 Task: Add Attachment from "Attach a link" to Card Card0008 in Board Board0002 in Development in Trello
Action: Mouse moved to (649, 61)
Screenshot: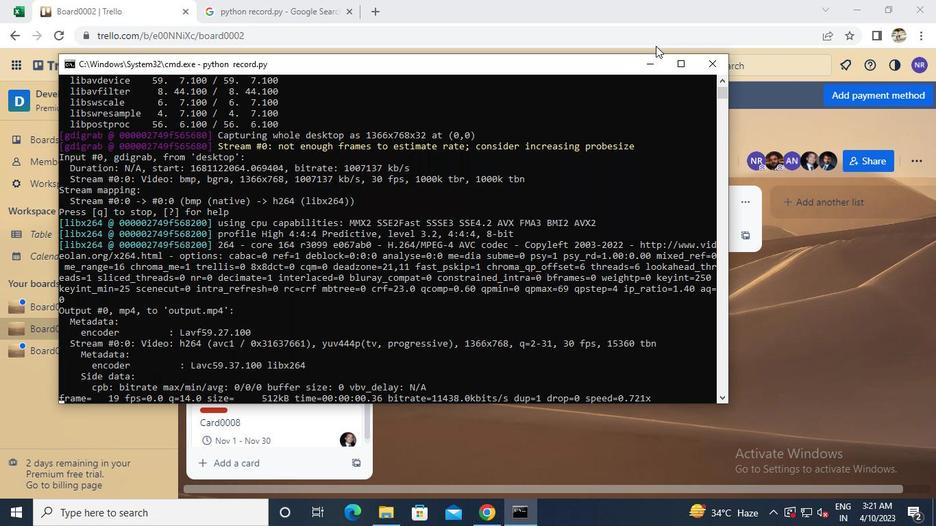 
Action: Mouse pressed left at (649, 61)
Screenshot: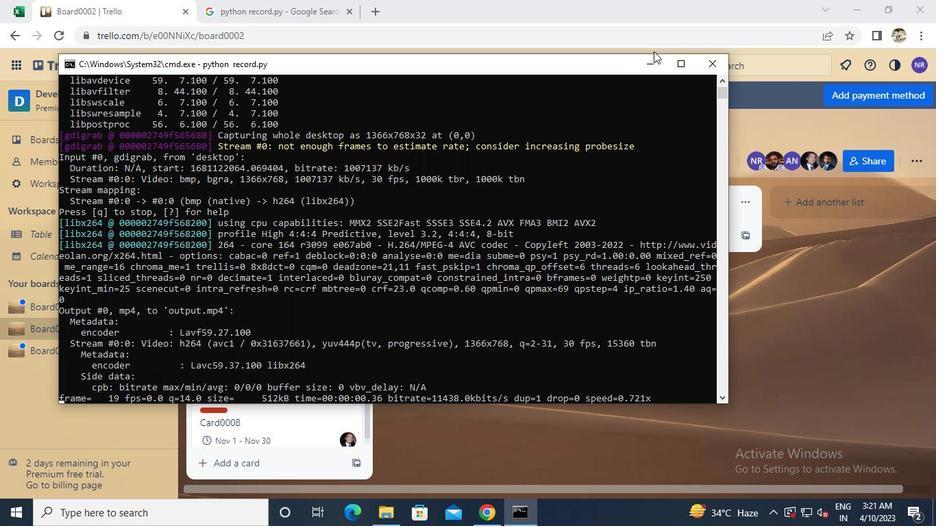 
Action: Mouse moved to (296, 414)
Screenshot: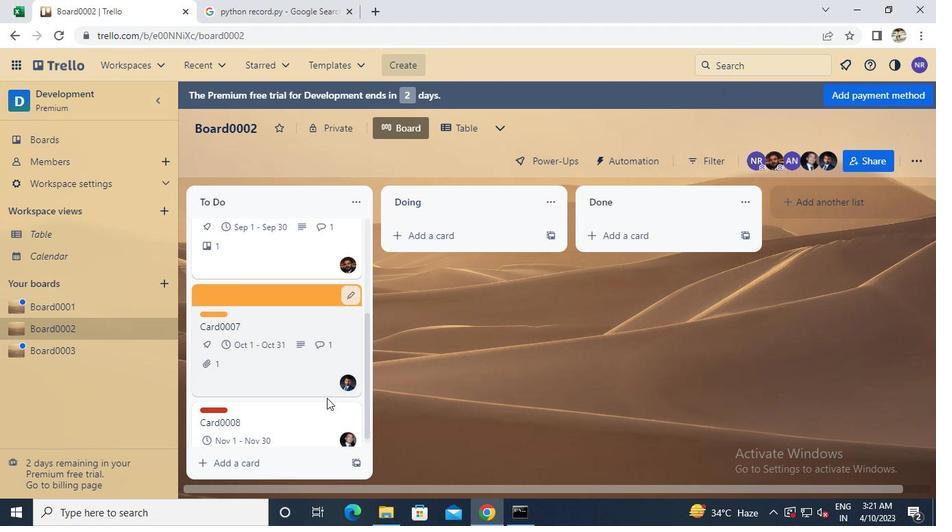 
Action: Mouse pressed left at (296, 414)
Screenshot: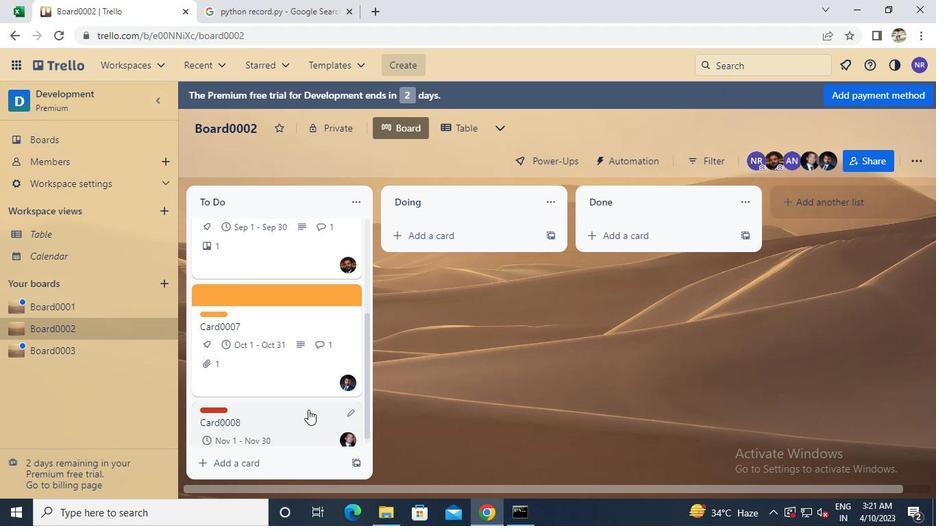 
Action: Mouse moved to (620, 328)
Screenshot: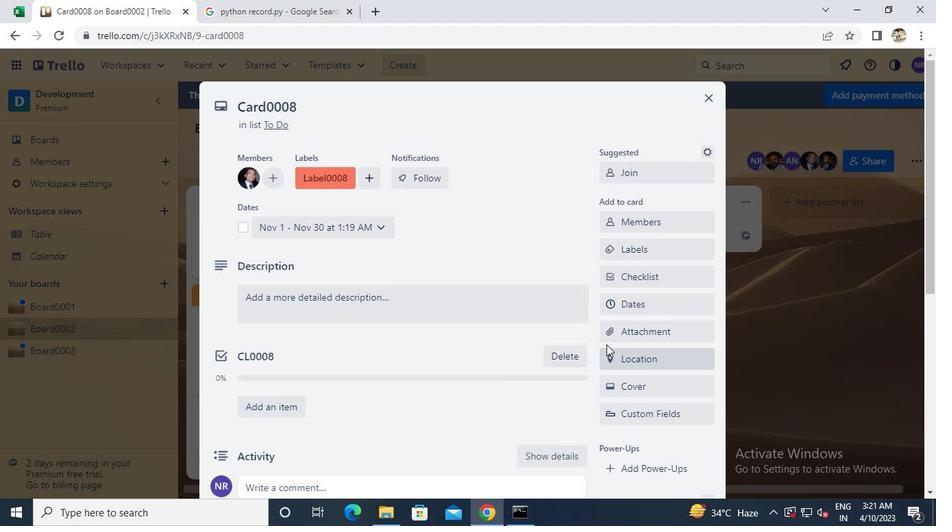 
Action: Mouse pressed left at (620, 328)
Screenshot: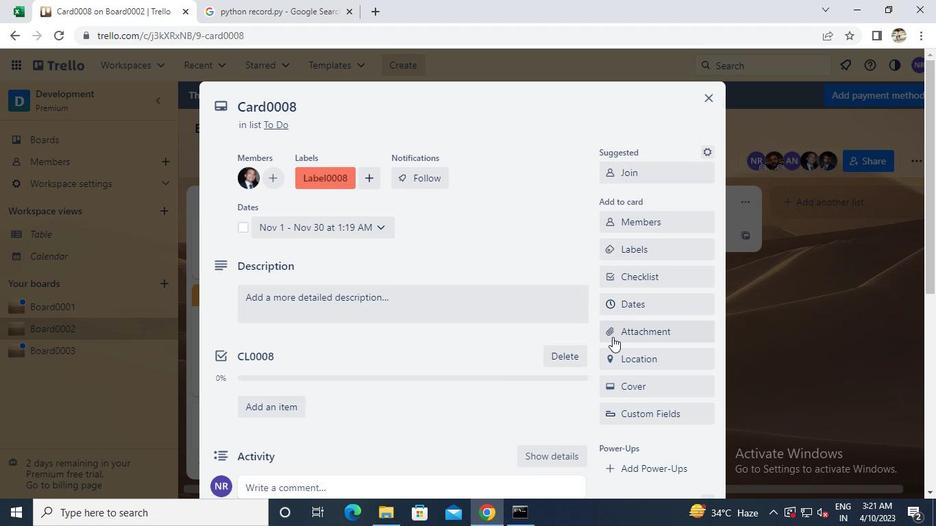 
Action: Mouse moved to (298, 19)
Screenshot: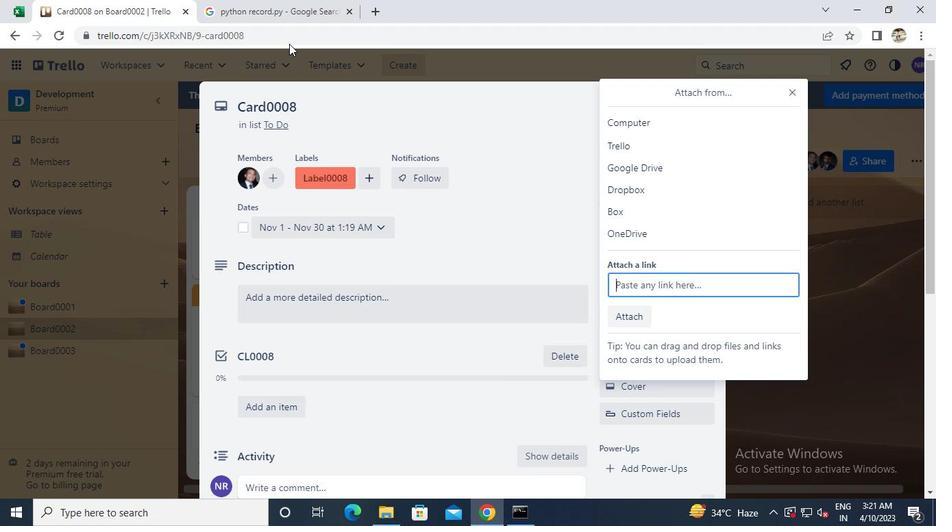 
Action: Mouse pressed left at (298, 19)
Screenshot: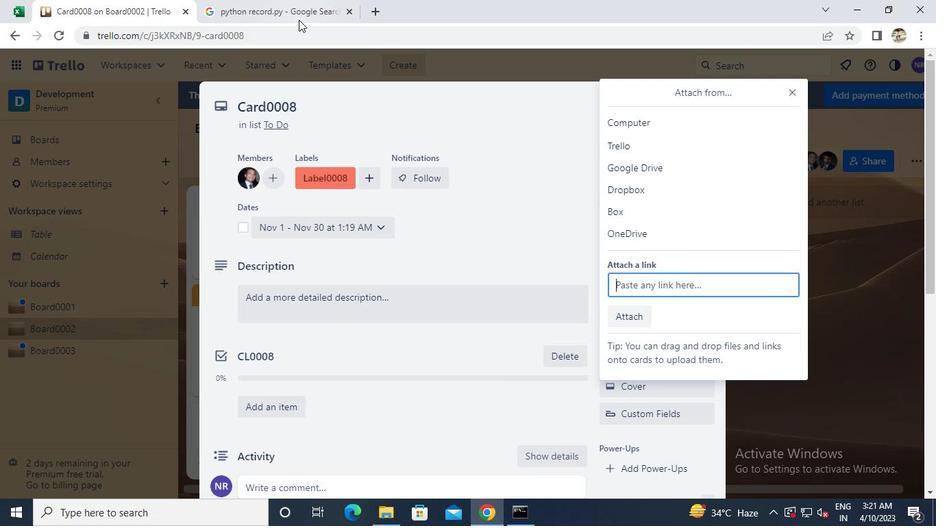 
Action: Mouse moved to (303, 35)
Screenshot: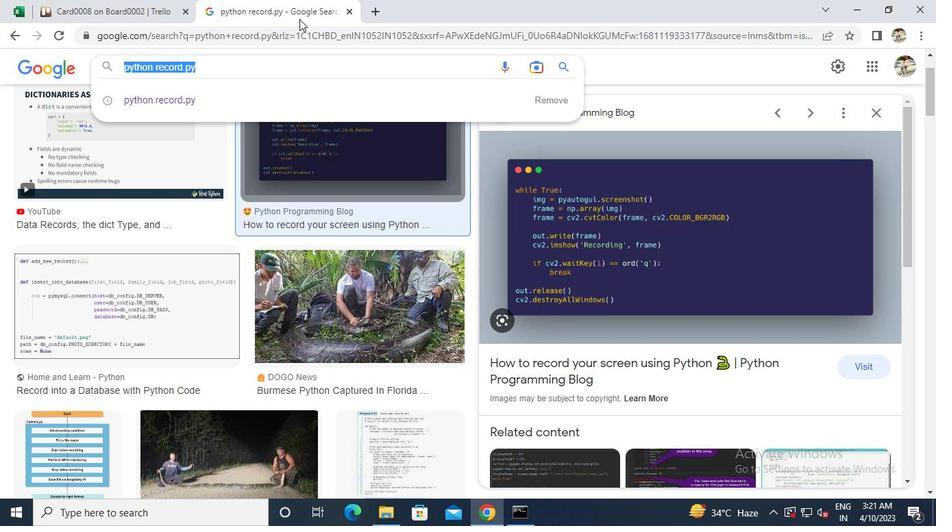 
Action: Mouse pressed left at (303, 35)
Screenshot: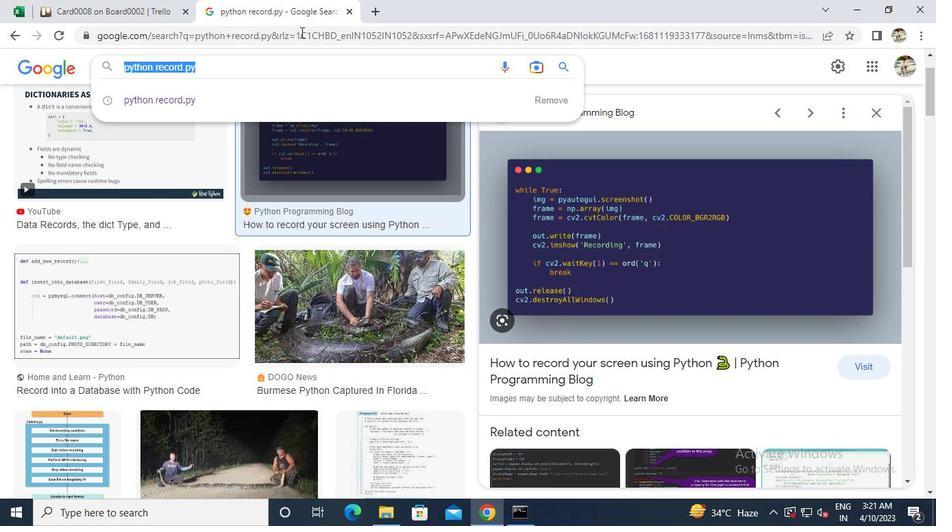 
Action: Keyboard Key.ctrl_l
Screenshot: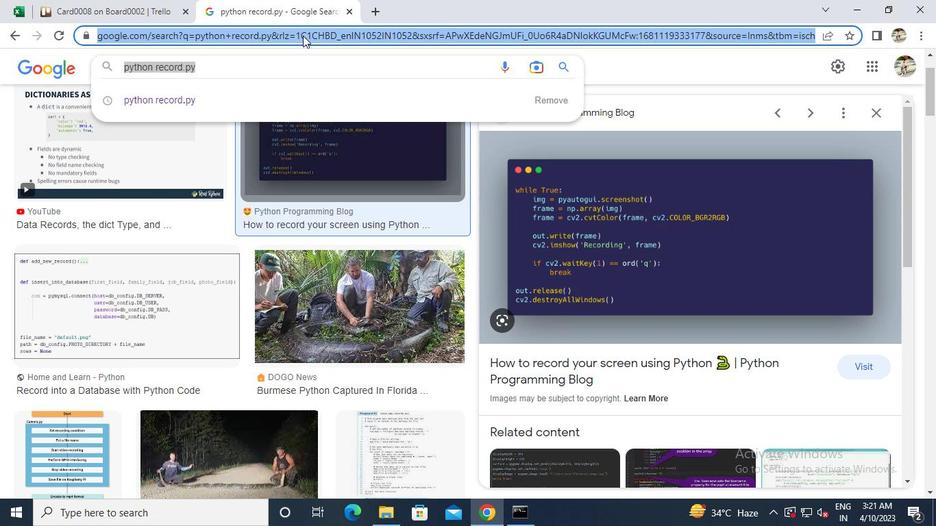 
Action: Keyboard Key.ctrl_l
Screenshot: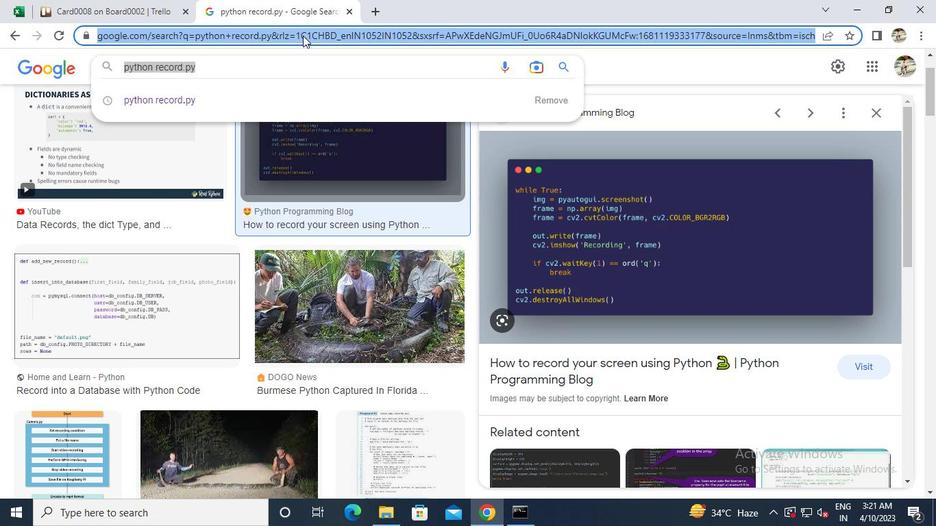 
Action: Keyboard Key.ctrl_l
Screenshot: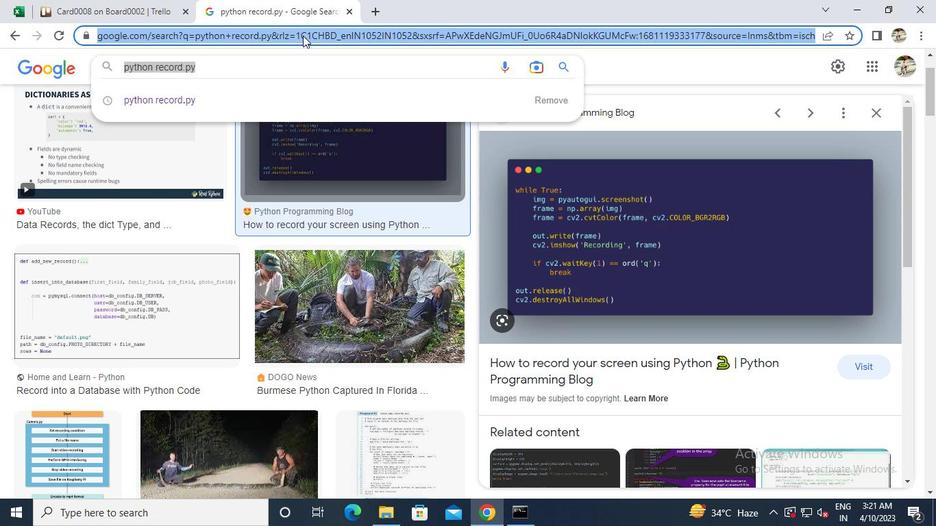 
Action: Keyboard Key.ctrl_l
Screenshot: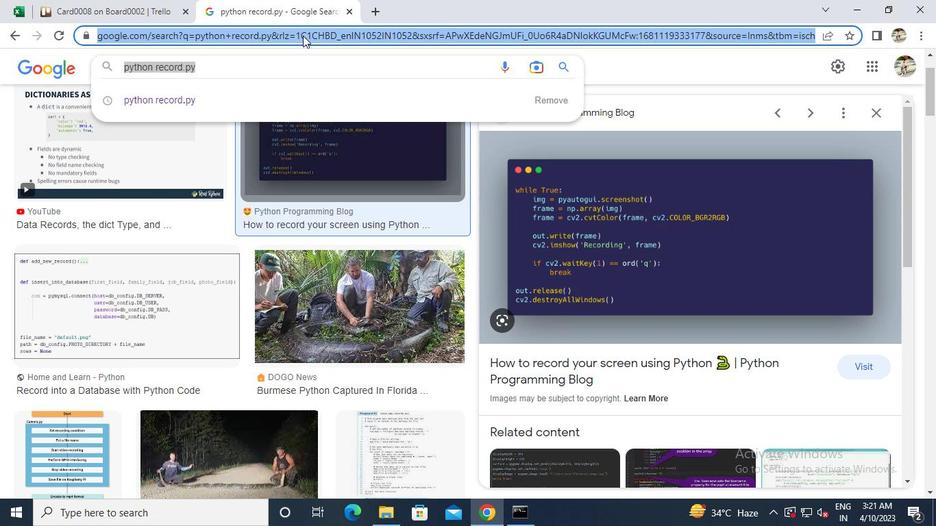 
Action: Keyboard \x03
Screenshot: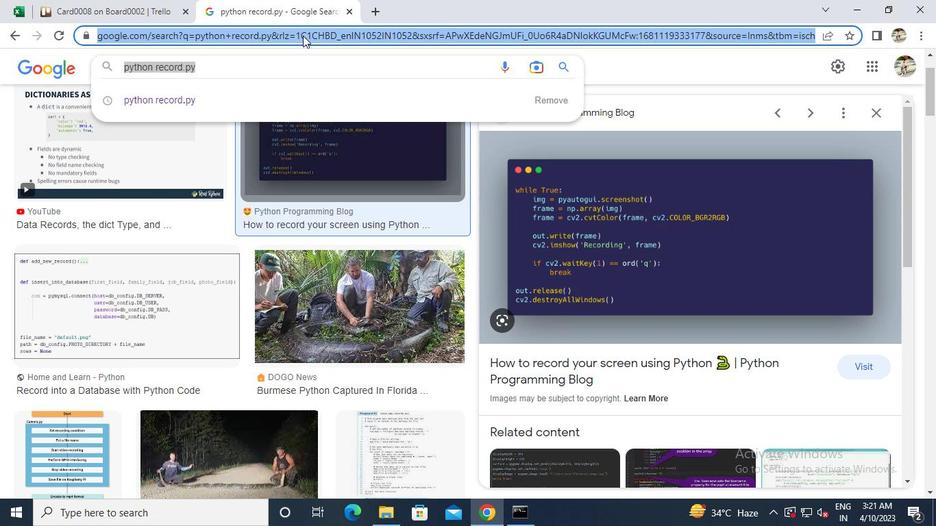 
Action: Mouse moved to (148, 10)
Screenshot: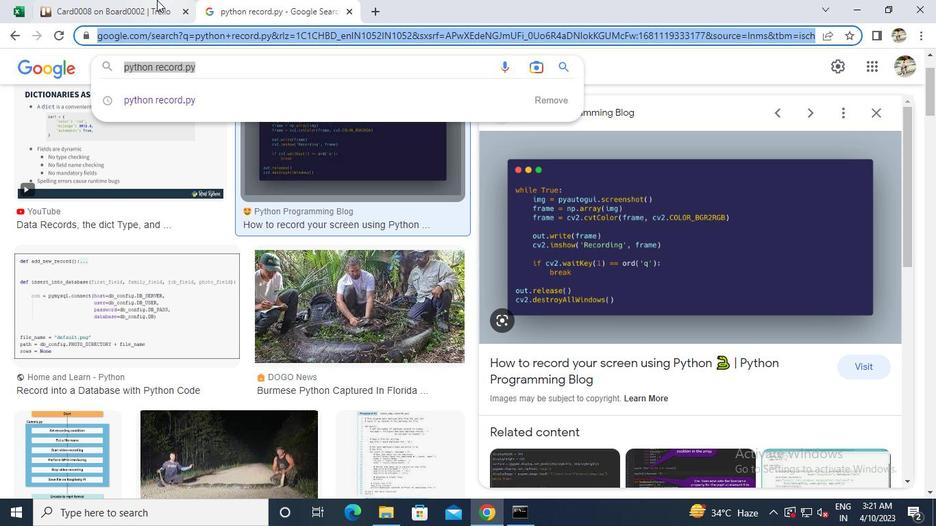 
Action: Mouse pressed left at (148, 10)
Screenshot: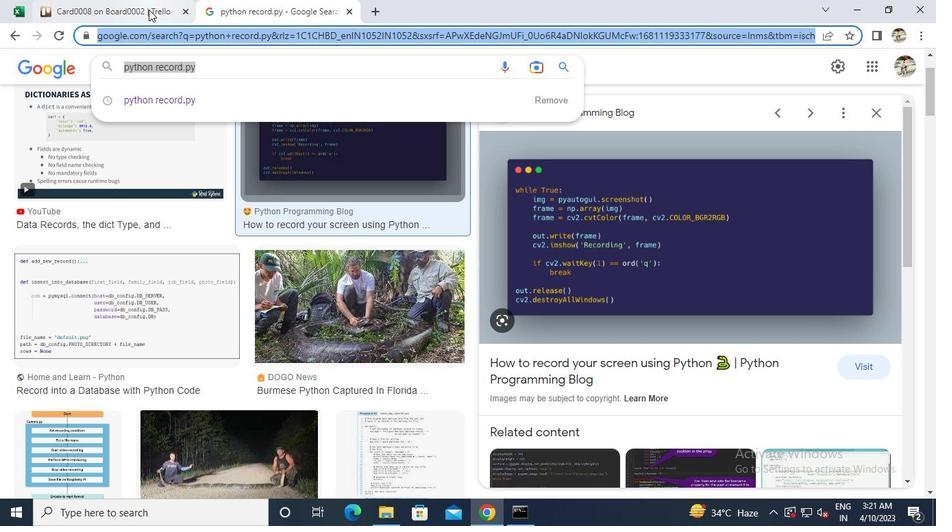 
Action: Mouse moved to (638, 281)
Screenshot: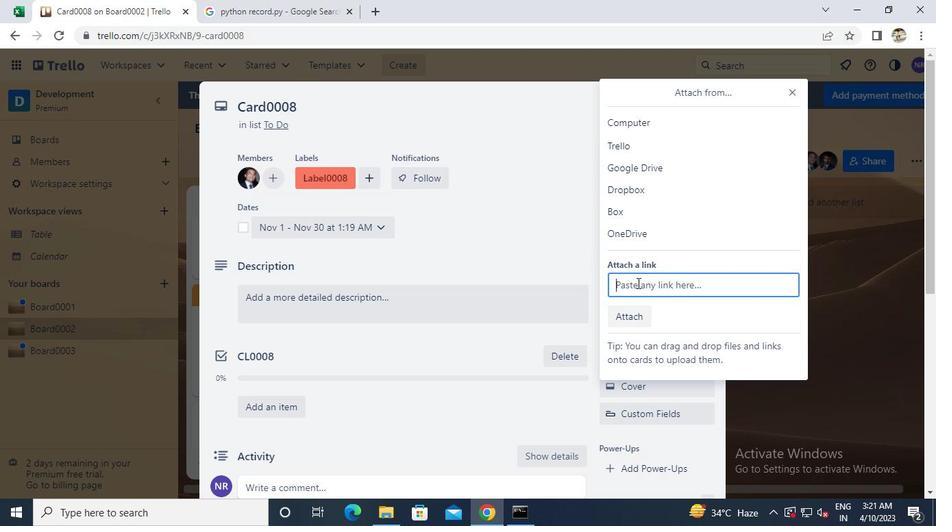 
Action: Keyboard Key.ctrl_l
Screenshot: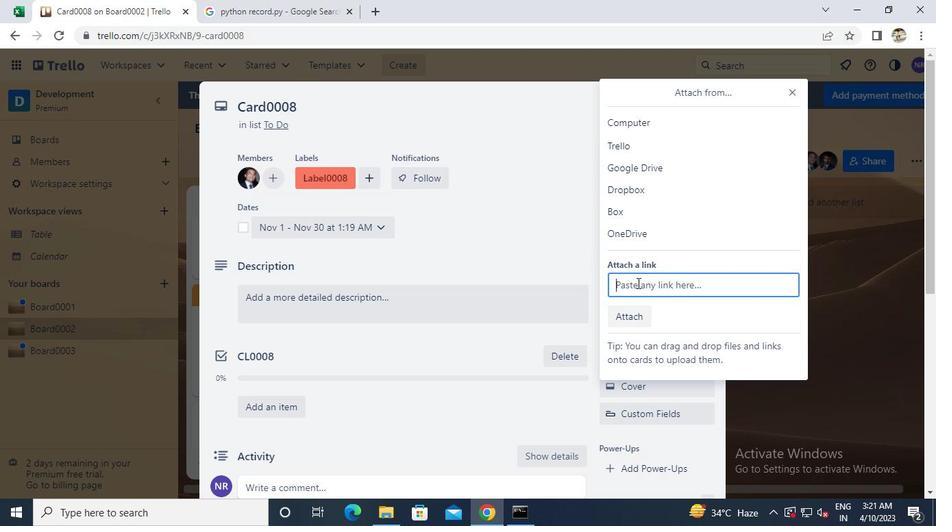 
Action: Keyboard \x16
Screenshot: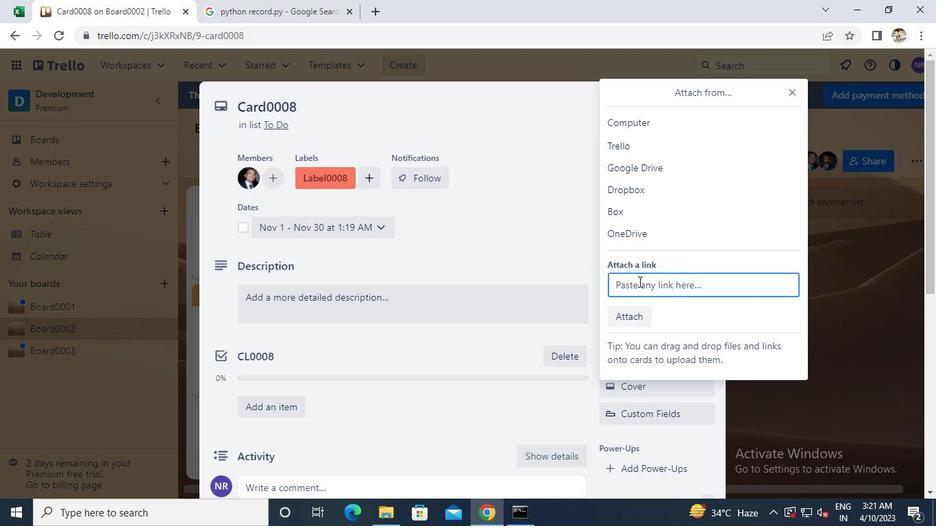 
Action: Mouse moved to (626, 332)
Screenshot: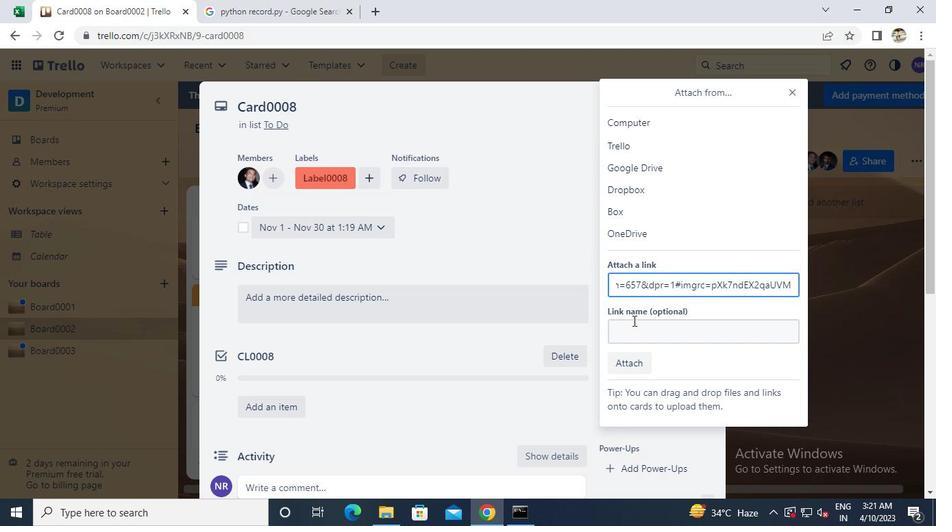 
Action: Mouse pressed left at (626, 332)
Screenshot: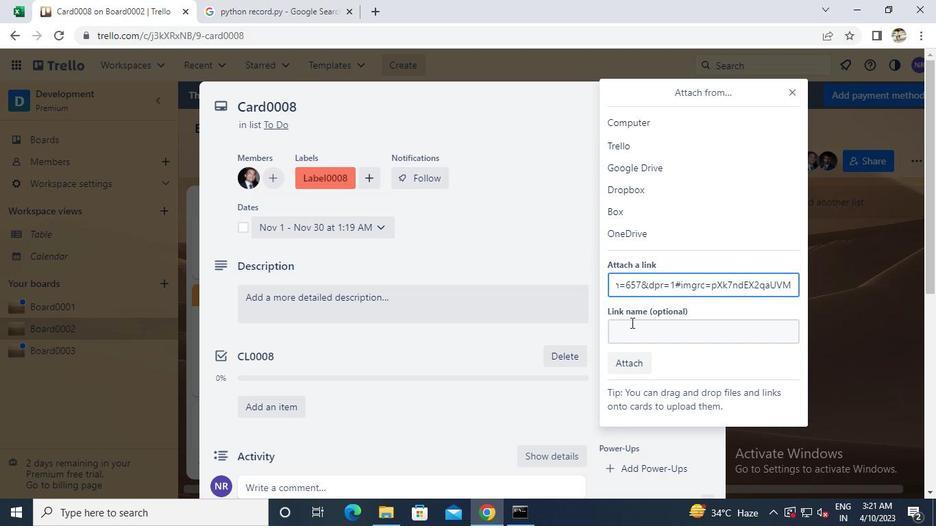 
Action: Keyboard Key.caps_lock
Screenshot: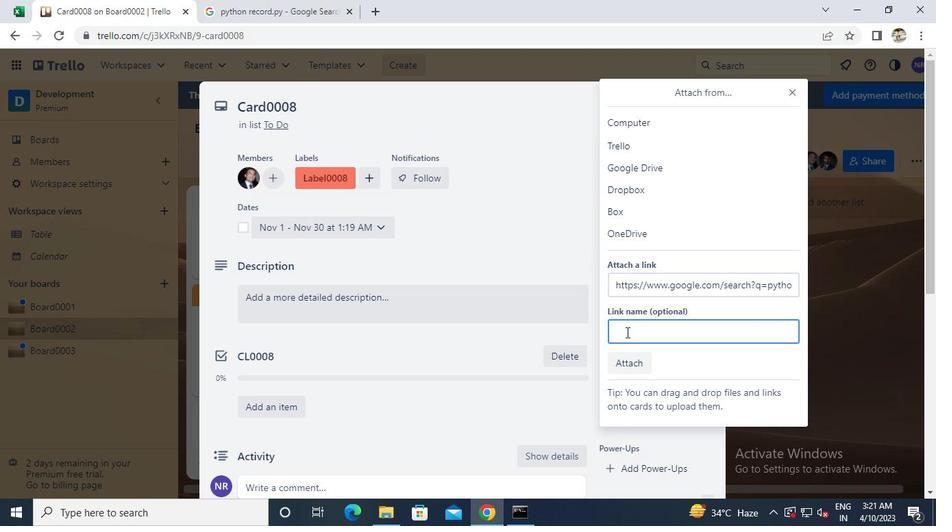 
Action: Keyboard l
Screenshot: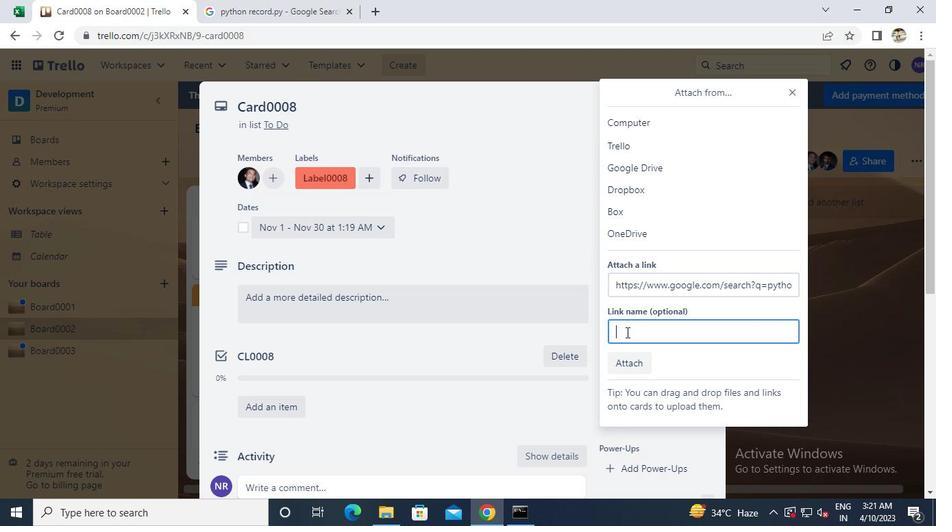 
Action: Keyboard i
Screenshot: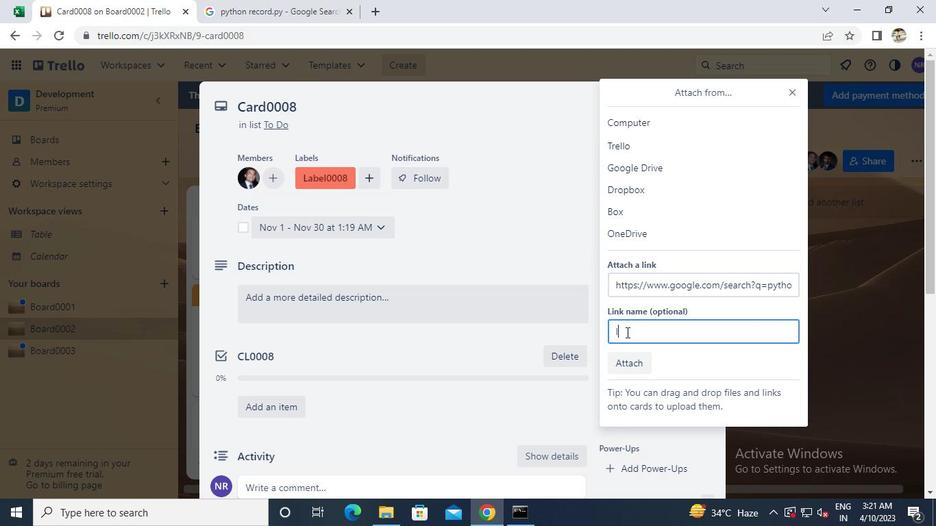 
Action: Keyboard n
Screenshot: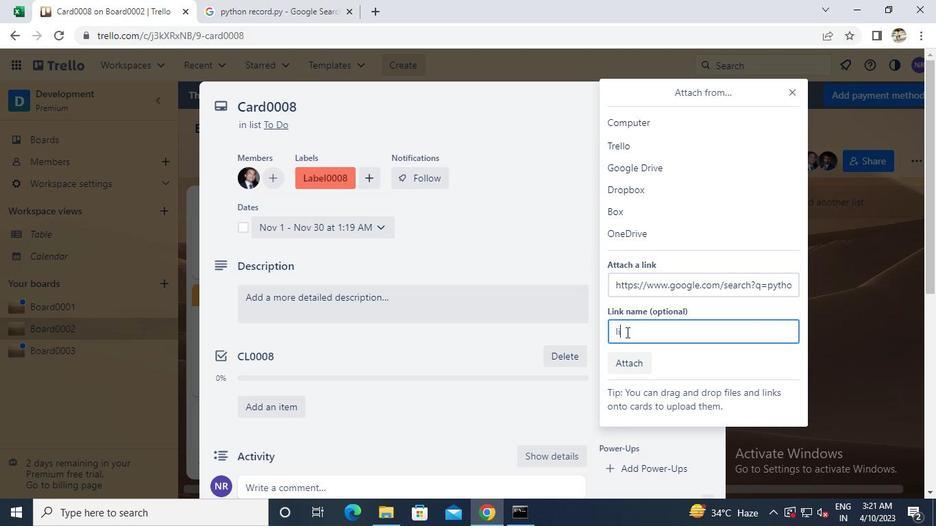 
Action: Mouse moved to (625, 332)
Screenshot: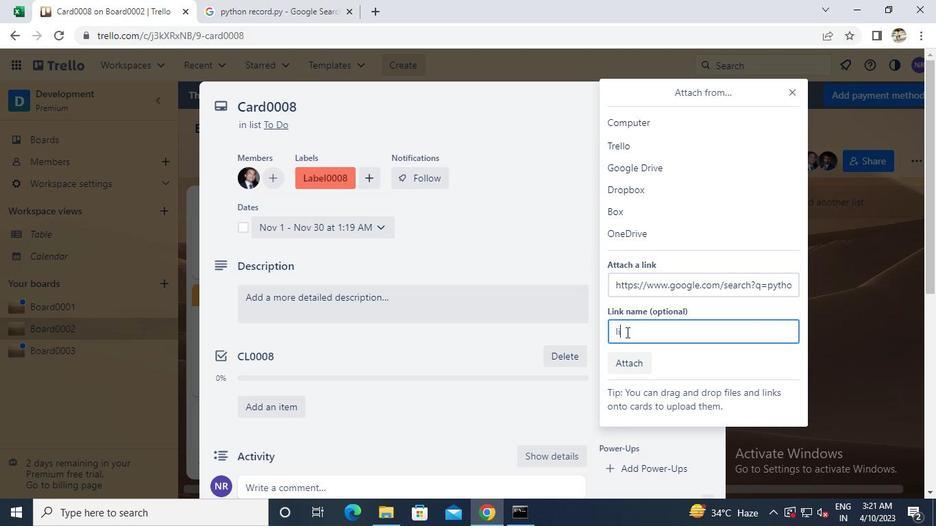 
Action: Keyboard k
Screenshot: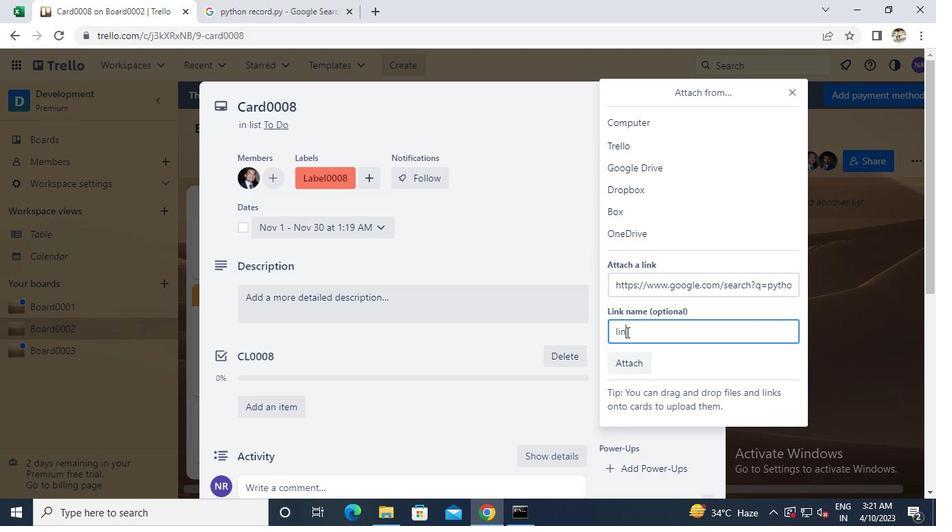 
Action: Mouse moved to (631, 366)
Screenshot: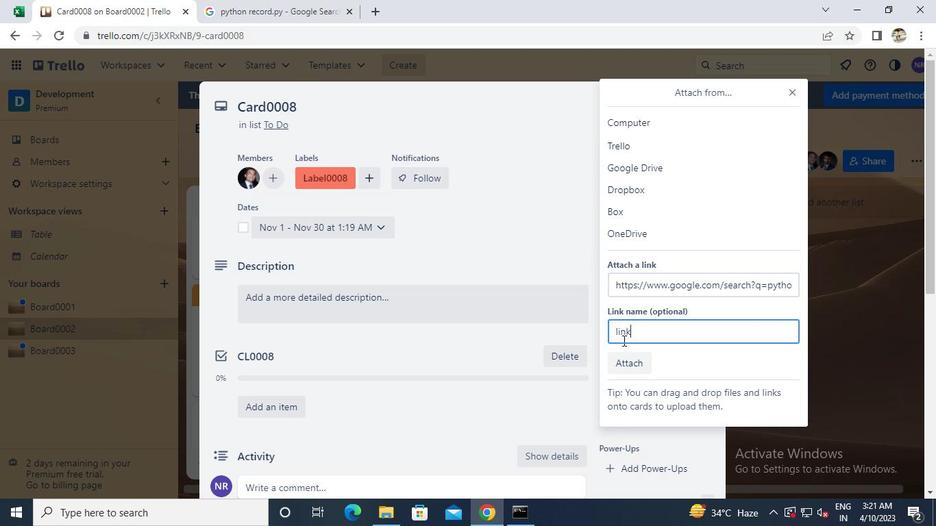 
Action: Mouse pressed left at (631, 366)
Screenshot: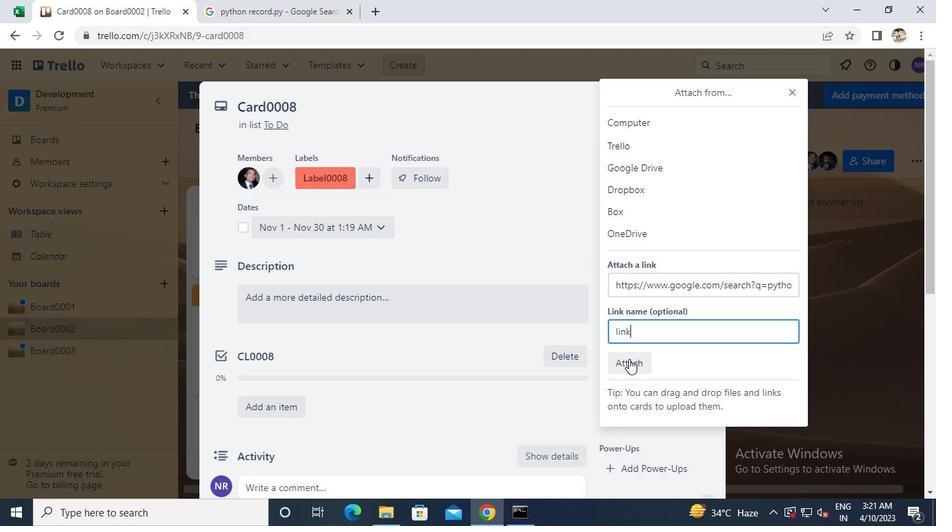 
Action: Mouse moved to (517, 510)
Screenshot: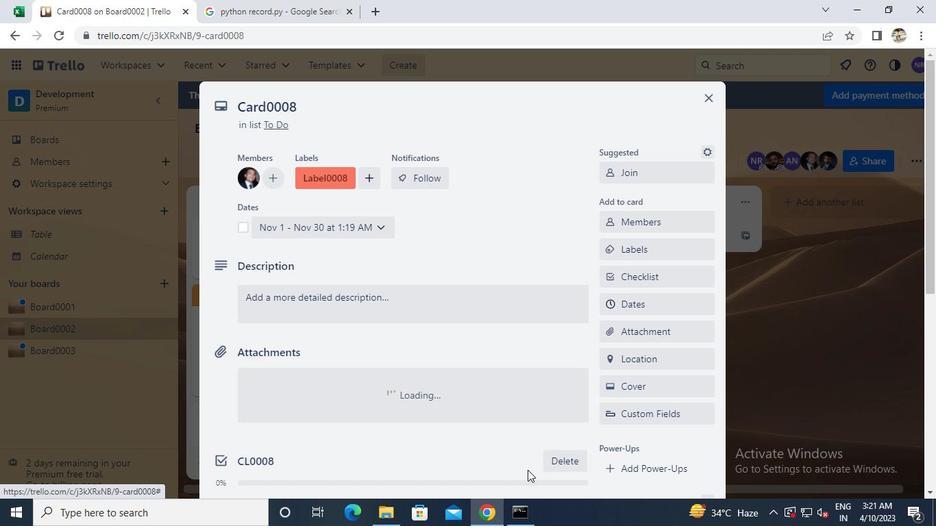 
Action: Mouse pressed left at (517, 510)
Screenshot: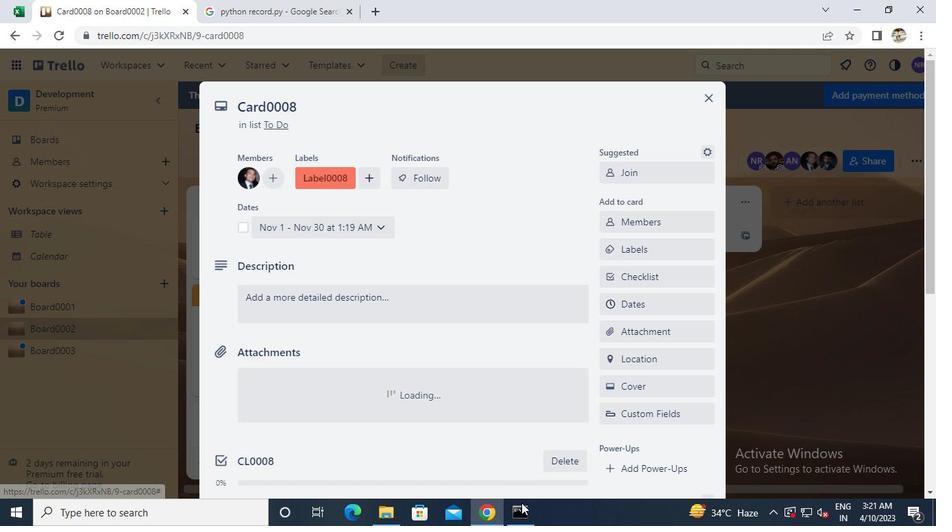
Action: Mouse moved to (702, 63)
Screenshot: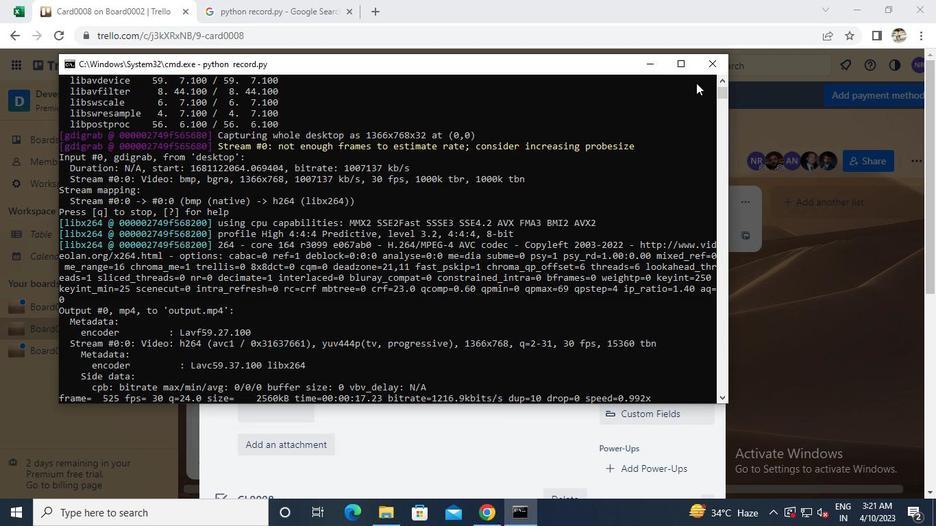 
Action: Mouse pressed left at (702, 63)
Screenshot: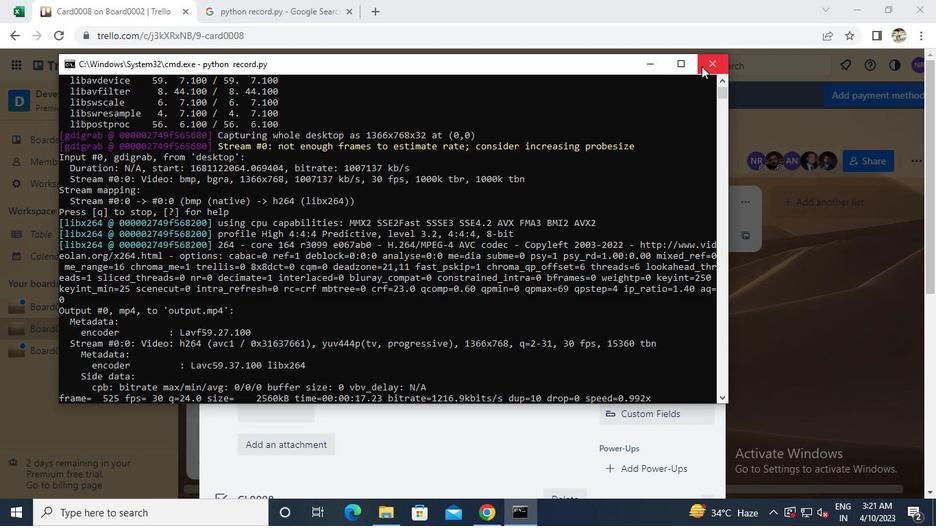 
